 Task: In Windows properties of general video settings, Set the deinterlace to automatic.
Action: Mouse moved to (115, 43)
Screenshot: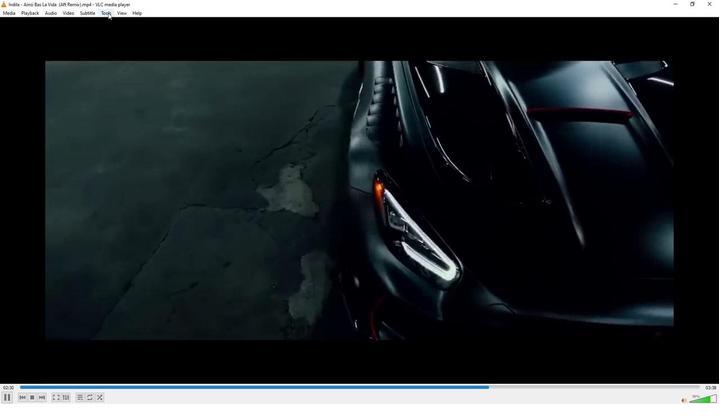 
Action: Mouse pressed left at (115, 43)
Screenshot: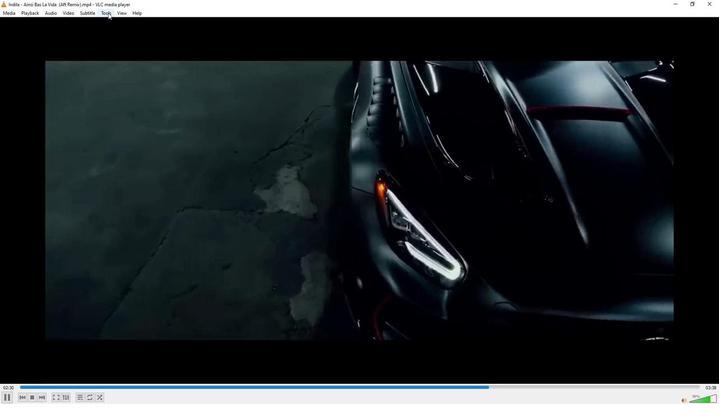 
Action: Mouse moved to (133, 120)
Screenshot: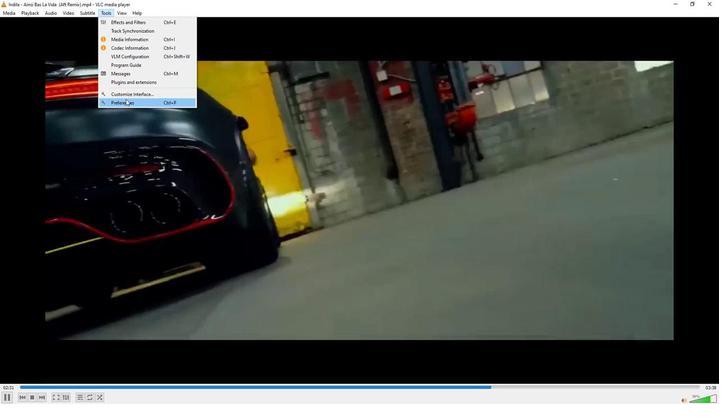 
Action: Mouse pressed left at (133, 120)
Screenshot: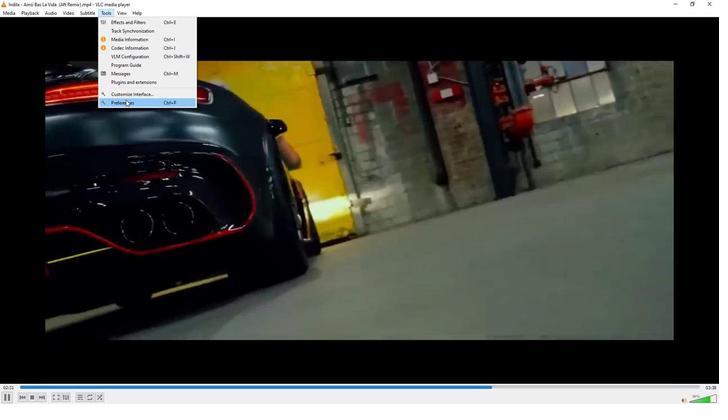 
Action: Mouse moved to (202, 278)
Screenshot: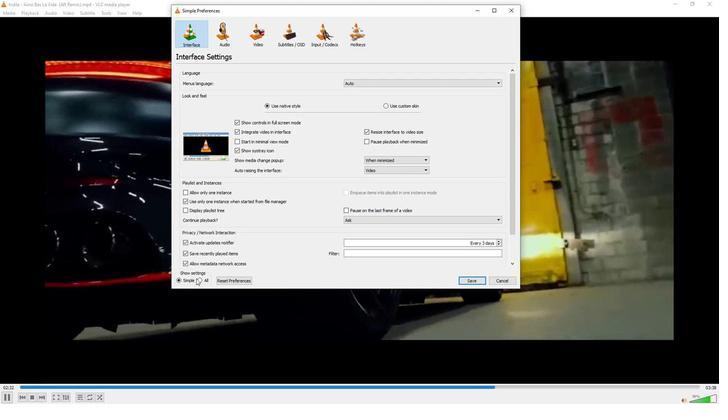
Action: Mouse pressed left at (202, 278)
Screenshot: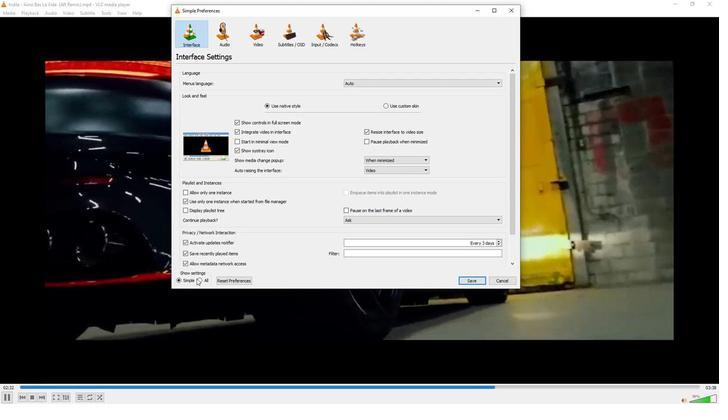 
Action: Mouse moved to (205, 279)
Screenshot: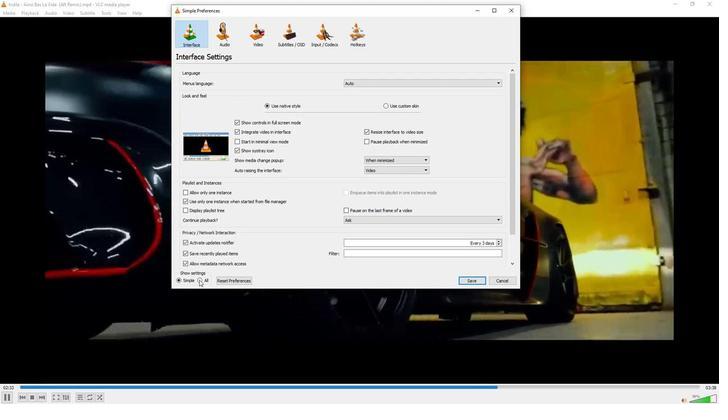
Action: Mouse pressed left at (205, 279)
Screenshot: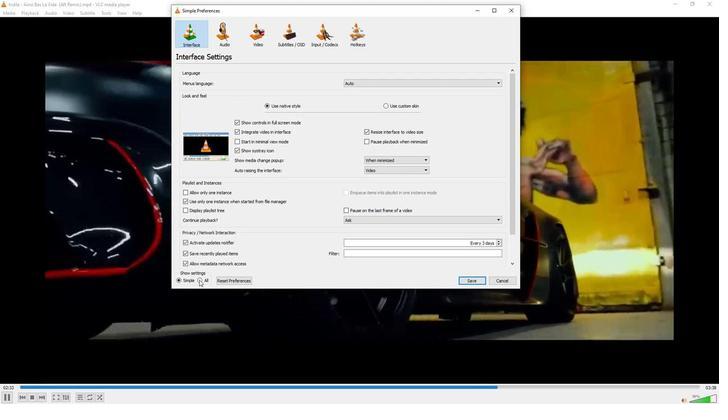 
Action: Mouse moved to (216, 211)
Screenshot: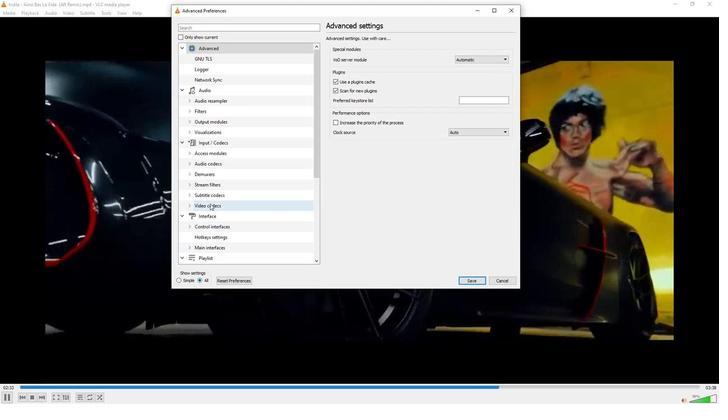 
Action: Mouse scrolled (216, 211) with delta (0, 0)
Screenshot: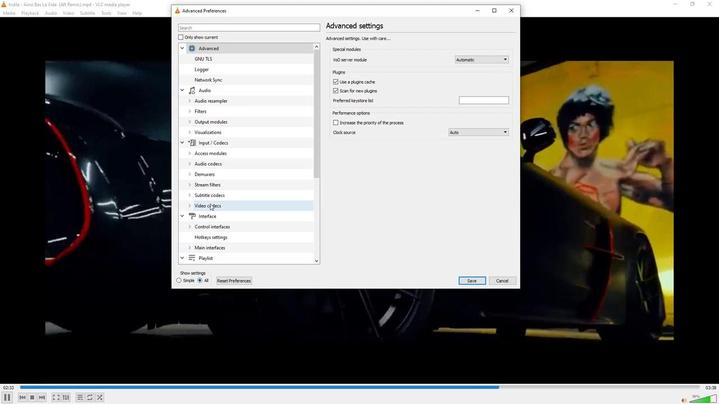 
Action: Mouse scrolled (216, 211) with delta (0, 0)
Screenshot: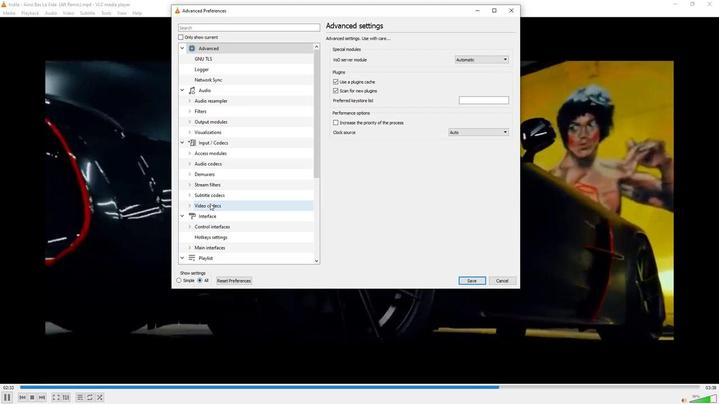
Action: Mouse moved to (216, 211)
Screenshot: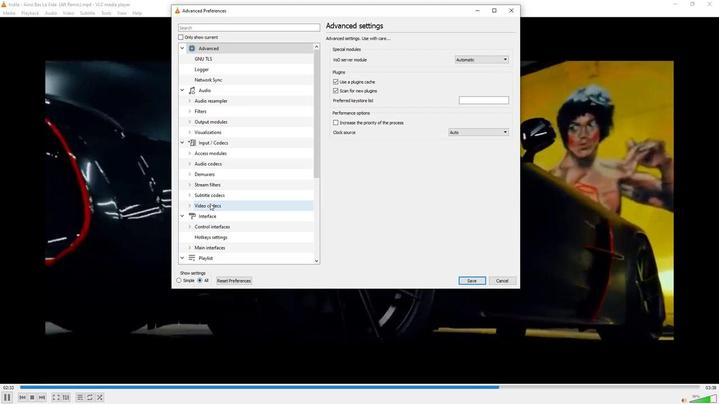 
Action: Mouse scrolled (216, 211) with delta (0, 0)
Screenshot: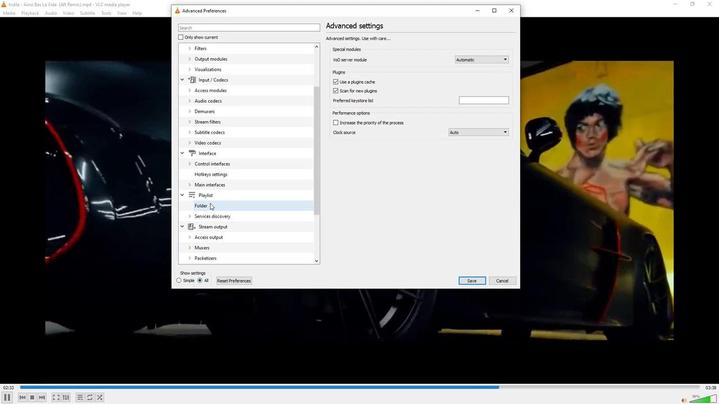 
Action: Mouse moved to (215, 211)
Screenshot: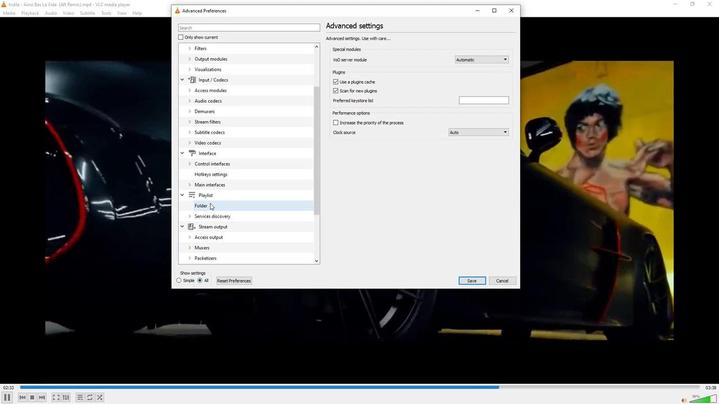 
Action: Mouse scrolled (215, 211) with delta (0, 0)
Screenshot: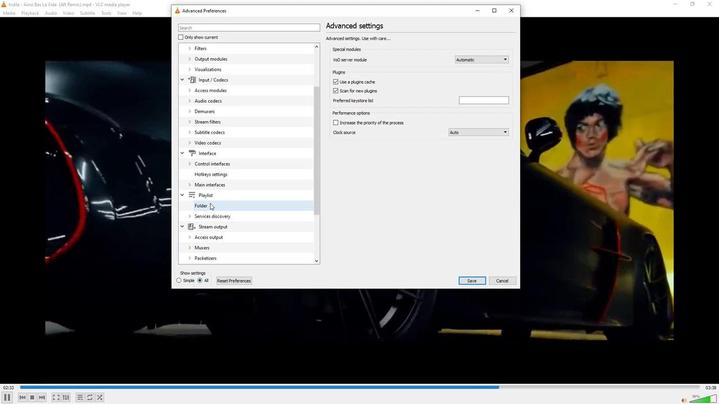 
Action: Mouse moved to (215, 211)
Screenshot: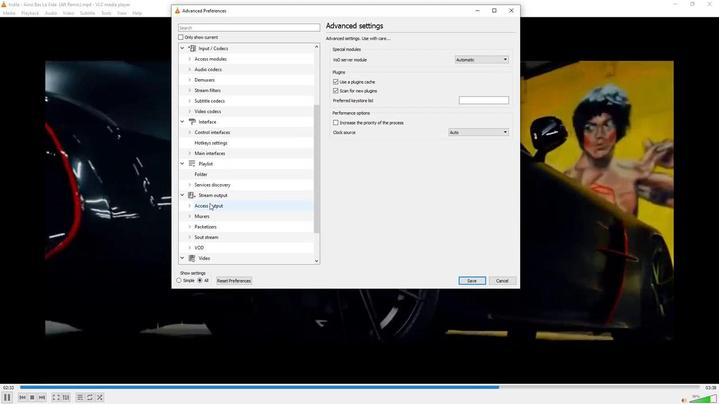 
Action: Mouse scrolled (215, 211) with delta (0, 0)
Screenshot: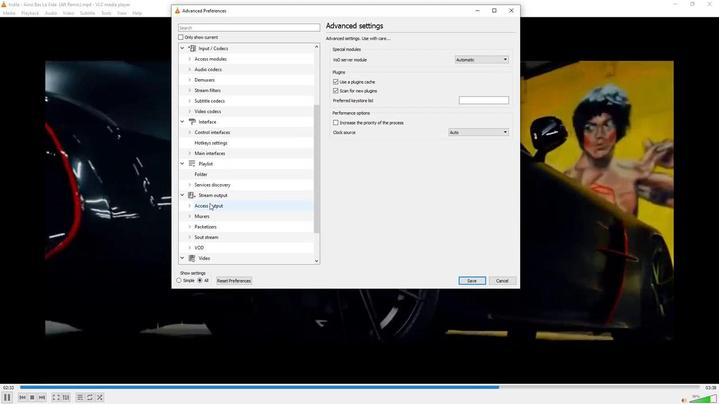 
Action: Mouse scrolled (215, 211) with delta (0, 0)
Screenshot: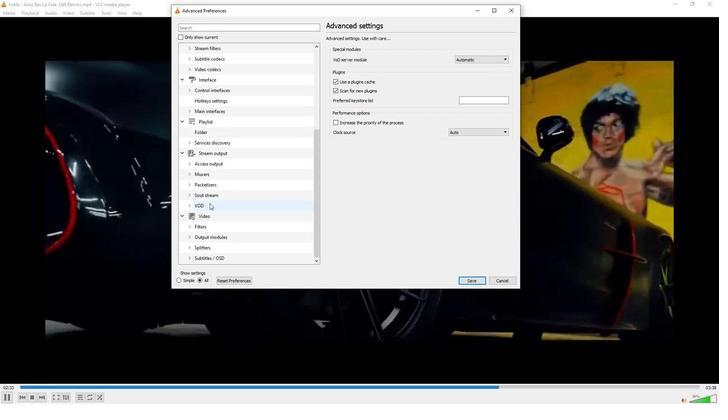
Action: Mouse scrolled (215, 211) with delta (0, 0)
Screenshot: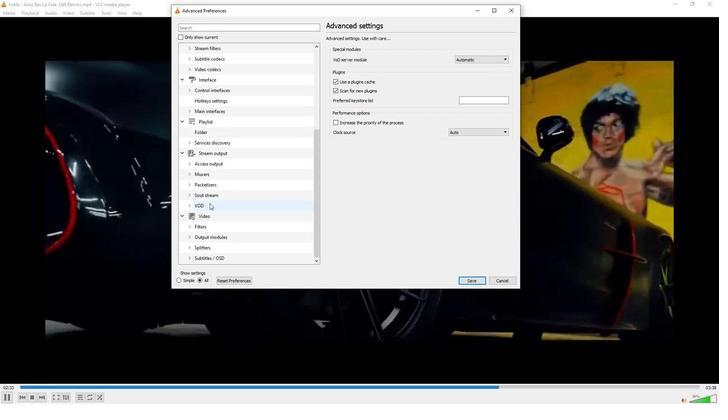 
Action: Mouse scrolled (215, 211) with delta (0, 0)
Screenshot: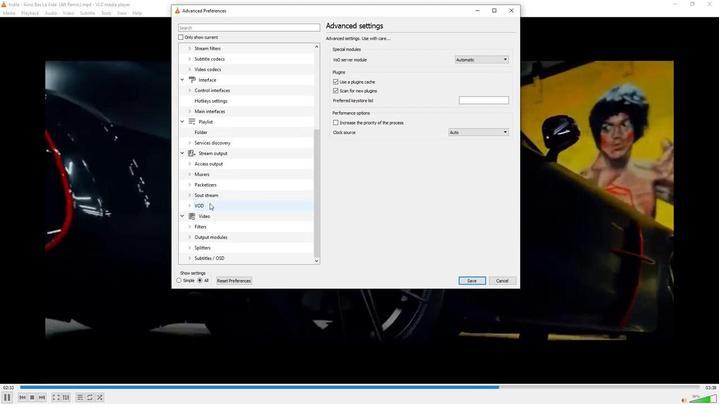 
Action: Mouse moved to (211, 223)
Screenshot: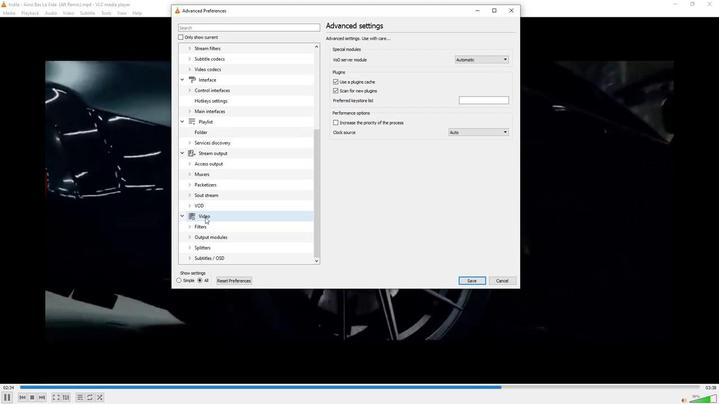 
Action: Mouse pressed left at (211, 223)
Screenshot: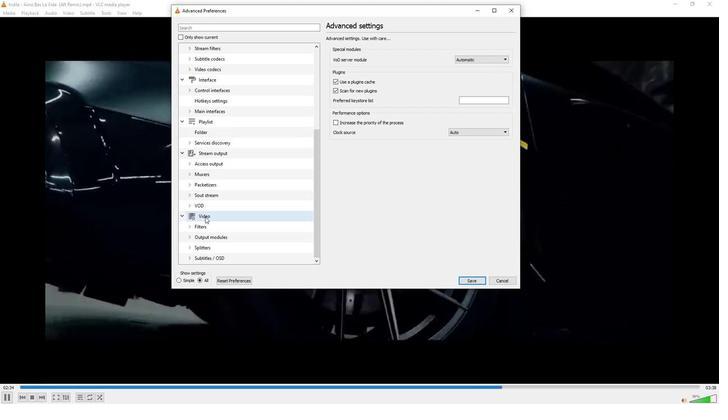 
Action: Mouse moved to (392, 223)
Screenshot: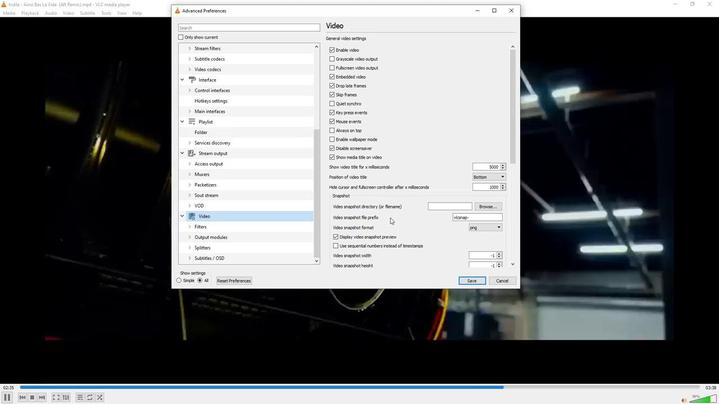 
Action: Mouse scrolled (392, 223) with delta (0, 0)
Screenshot: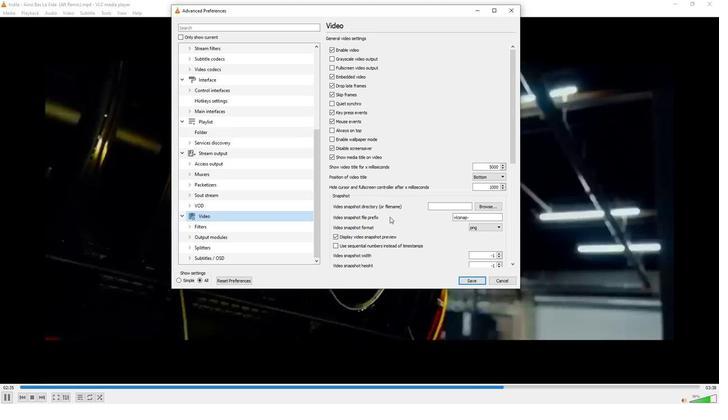 
Action: Mouse scrolled (392, 223) with delta (0, 0)
Screenshot: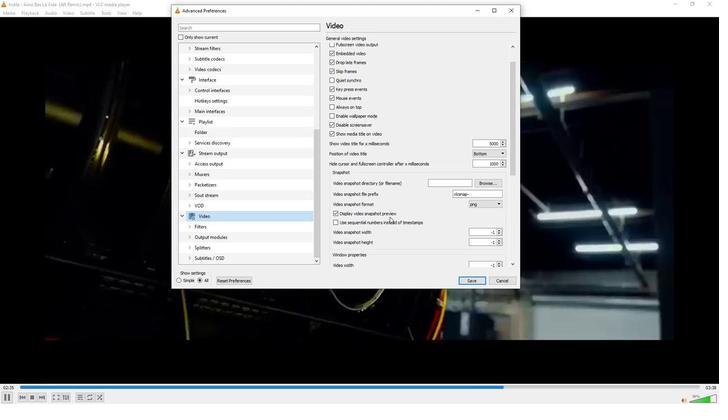 
Action: Mouse scrolled (392, 223) with delta (0, 0)
Screenshot: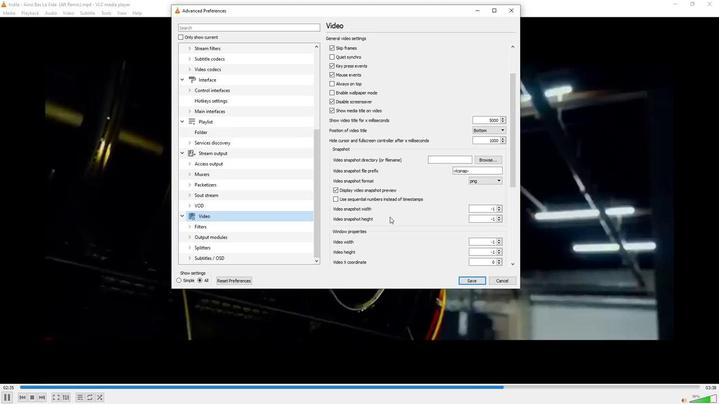 
Action: Mouse scrolled (392, 223) with delta (0, 0)
Screenshot: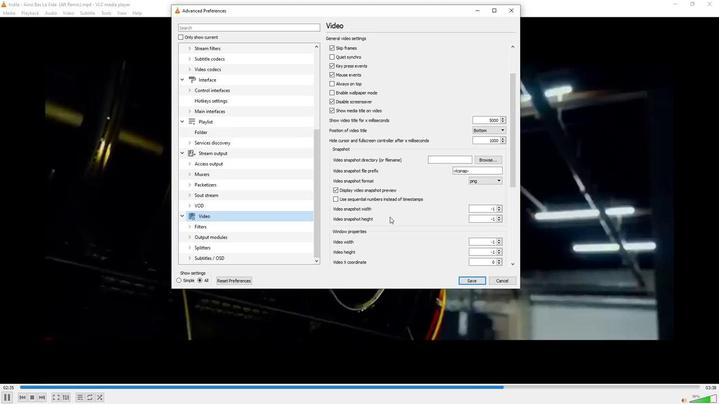 
Action: Mouse scrolled (392, 223) with delta (0, 0)
Screenshot: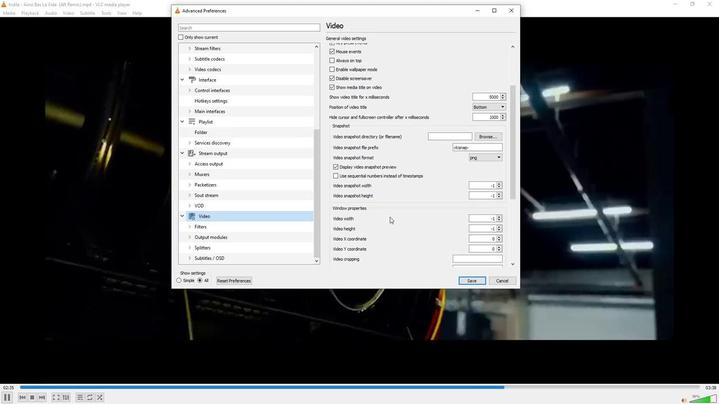 
Action: Mouse scrolled (392, 223) with delta (0, 0)
Screenshot: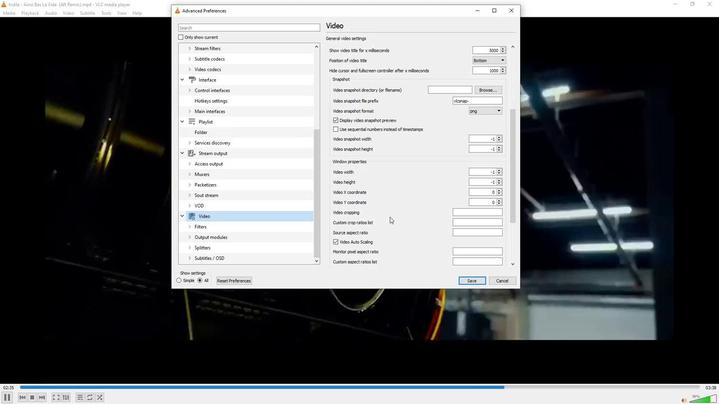 
Action: Mouse scrolled (392, 223) with delta (0, 0)
Screenshot: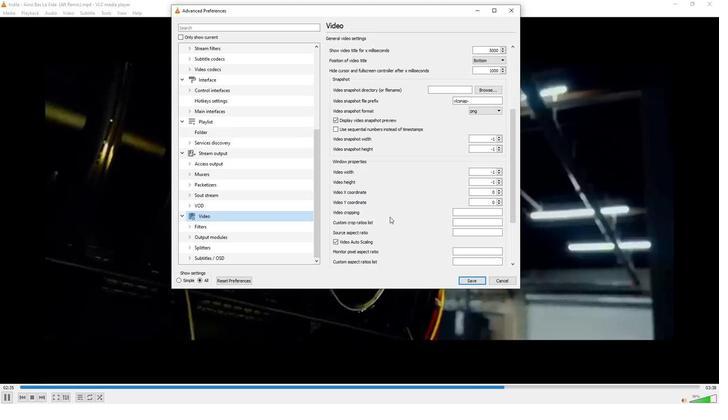 
Action: Mouse scrolled (392, 223) with delta (0, 0)
Screenshot: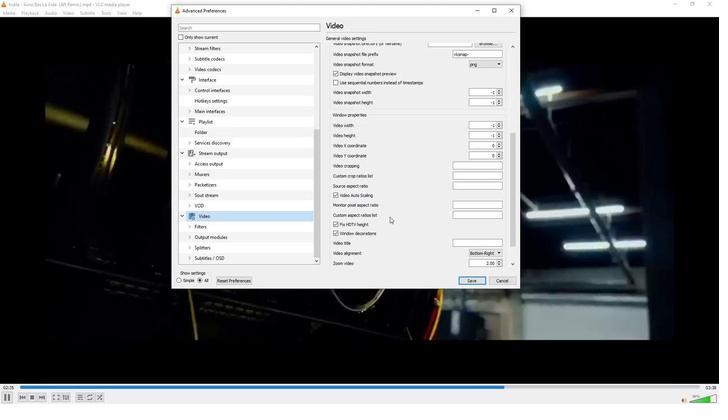 
Action: Mouse moved to (419, 248)
Screenshot: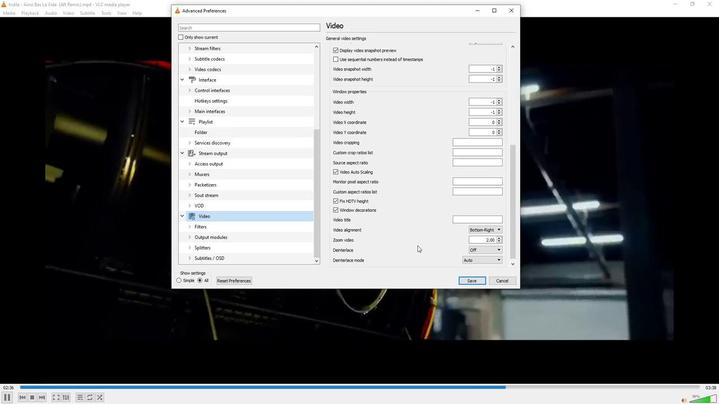 
Action: Mouse scrolled (419, 248) with delta (0, 0)
Screenshot: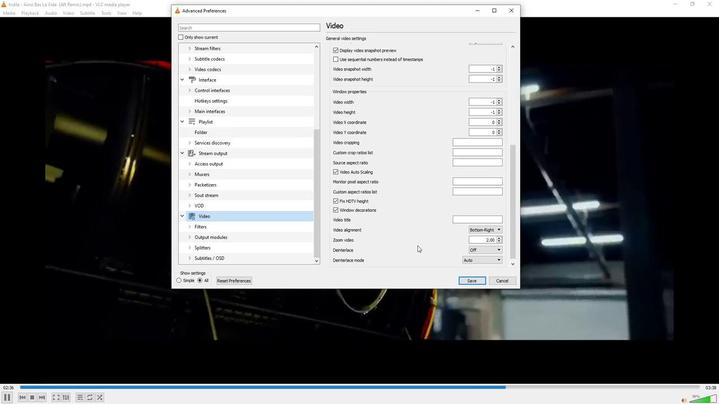 
Action: Mouse moved to (483, 248)
Screenshot: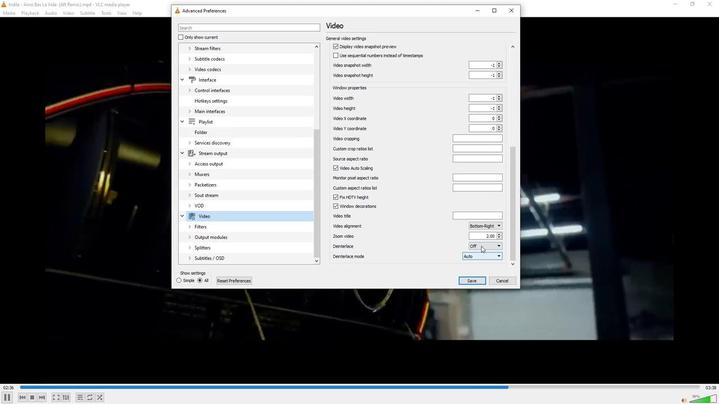 
Action: Mouse pressed left at (483, 248)
Screenshot: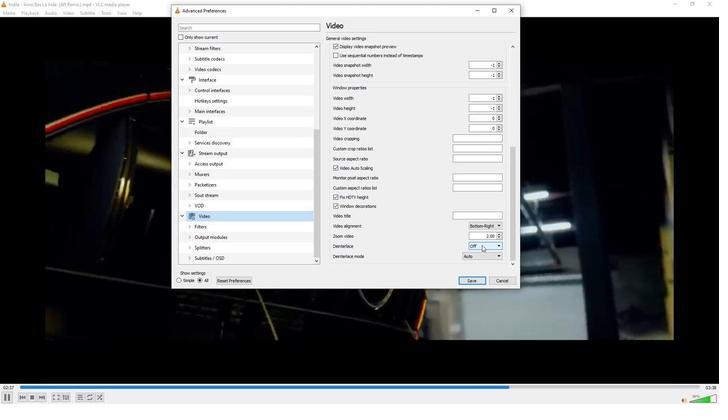 
Action: Mouse moved to (480, 258)
Screenshot: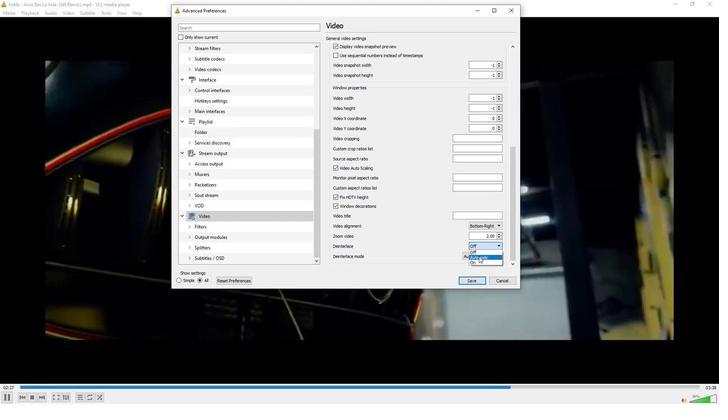 
Action: Mouse pressed left at (480, 258)
Screenshot: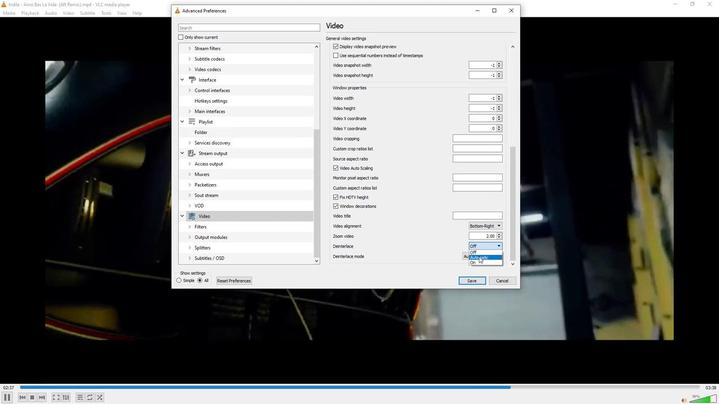 
Action: Mouse moved to (404, 305)
Screenshot: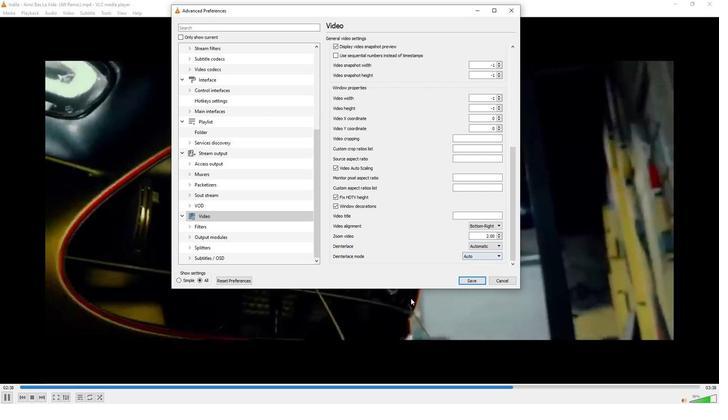 
